 Task: Change the profile language to German.
Action: Mouse moved to (327, 379)
Screenshot: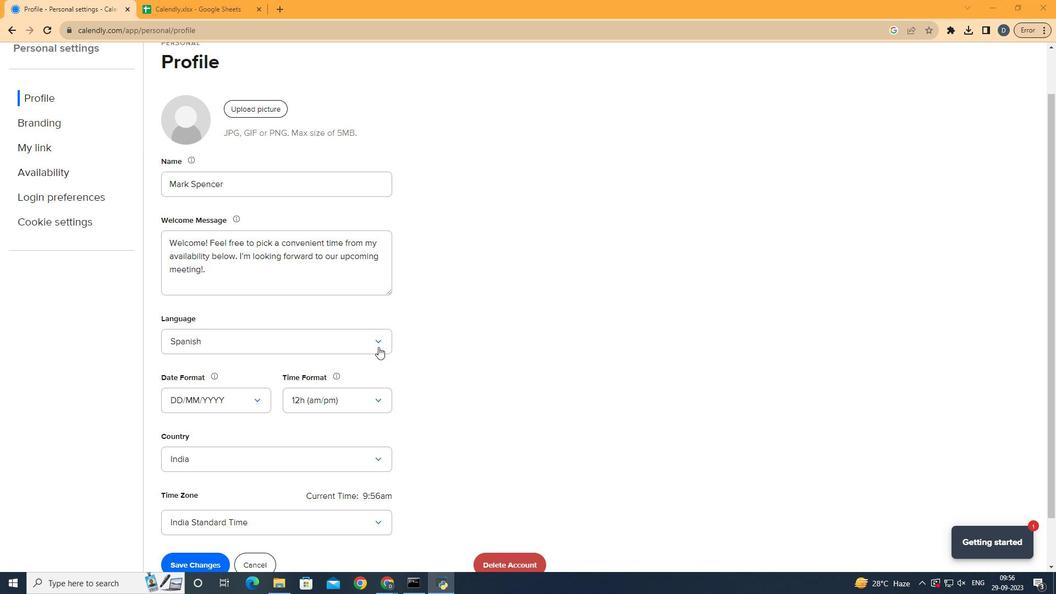 
Action: Mouse pressed left at (327, 379)
Screenshot: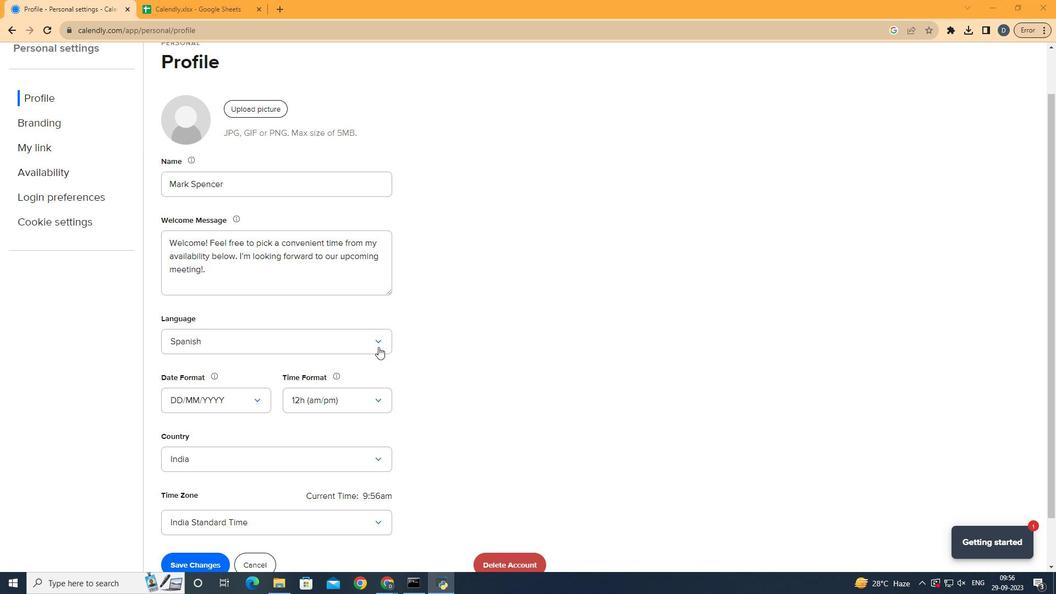 
Action: Mouse moved to (435, 401)
Screenshot: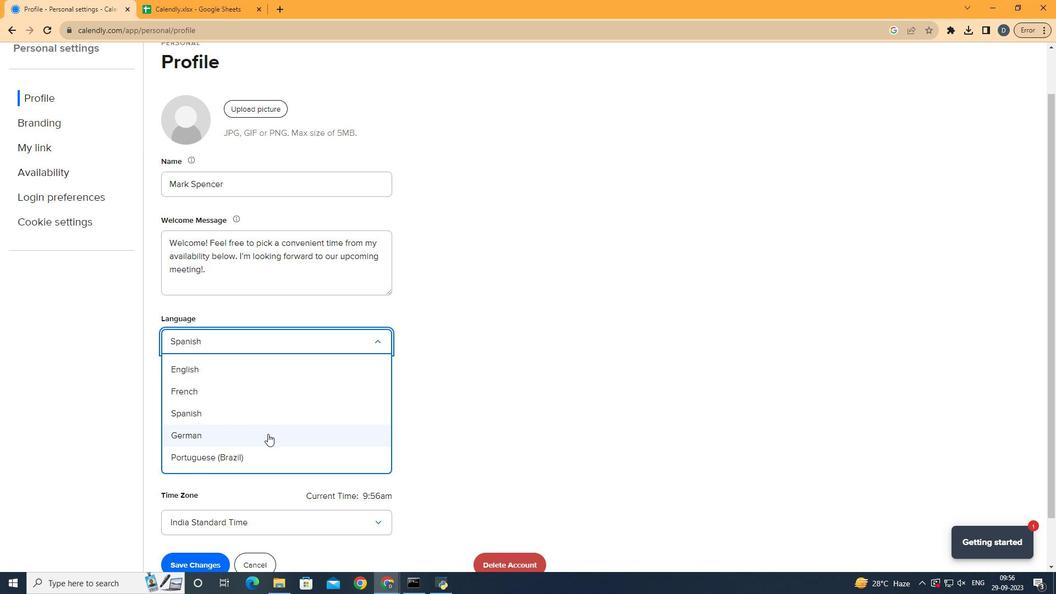 
Action: Mouse pressed left at (435, 401)
Screenshot: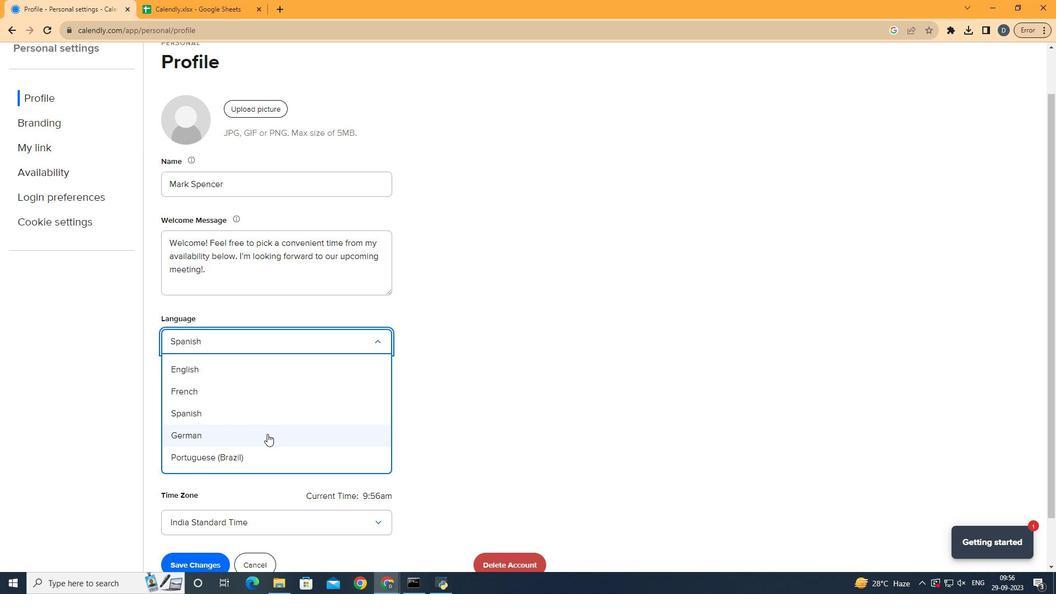 
Action: Mouse moved to (150, 385)
Screenshot: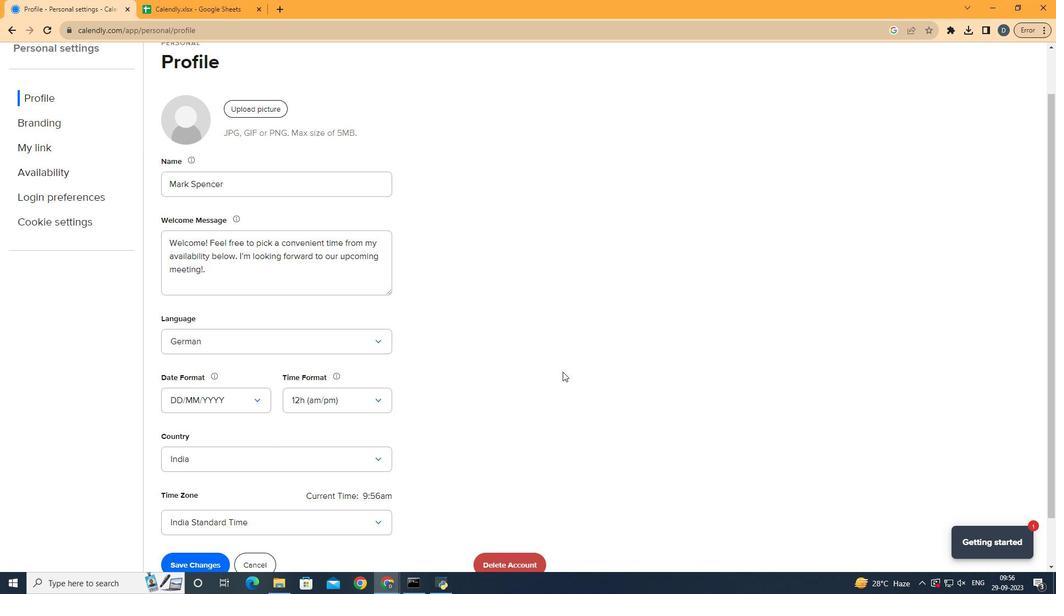 
